 Task: Set the Active button "Active" Under New Vendor in New Bill.
Action: Mouse moved to (94, 11)
Screenshot: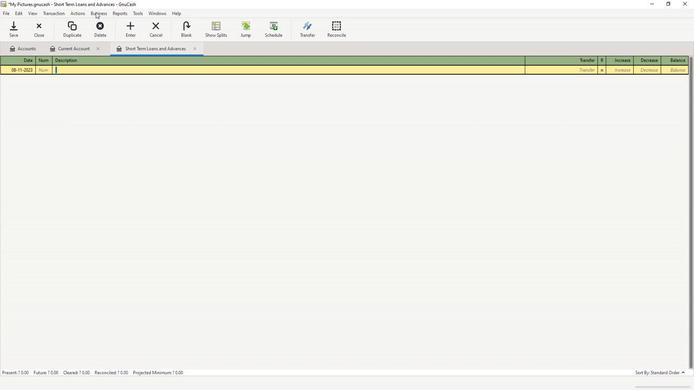 
Action: Mouse pressed left at (94, 11)
Screenshot: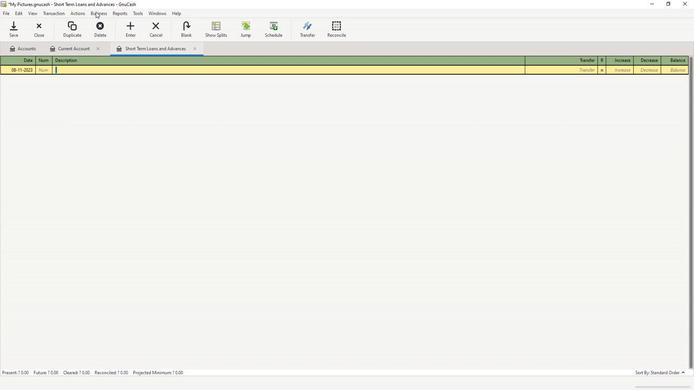 
Action: Mouse moved to (102, 32)
Screenshot: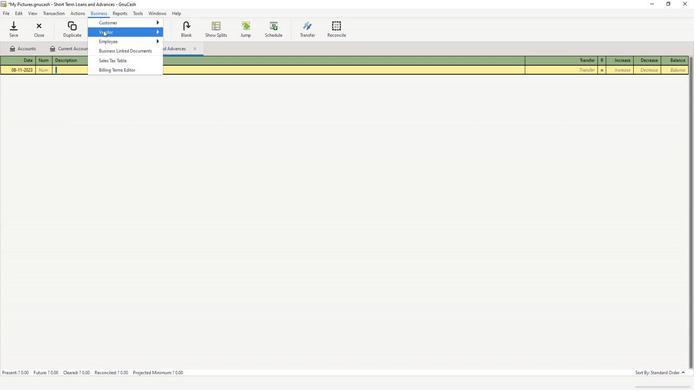 
Action: Mouse pressed left at (102, 32)
Screenshot: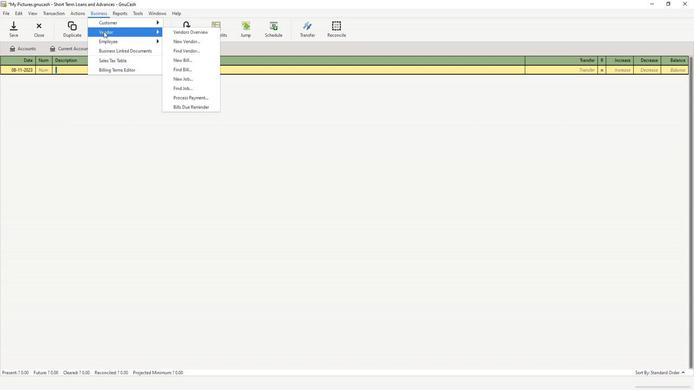 
Action: Mouse moved to (182, 58)
Screenshot: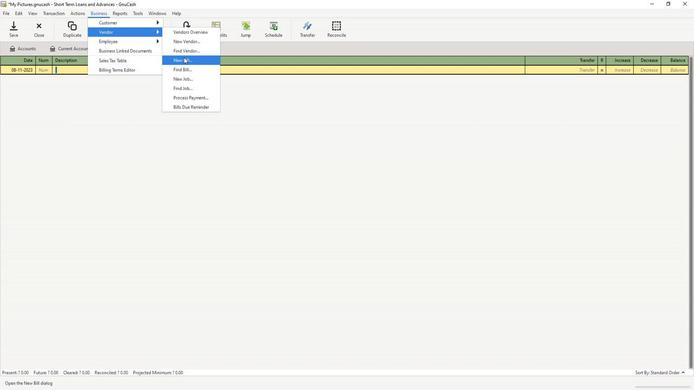 
Action: Mouse pressed left at (182, 58)
Screenshot: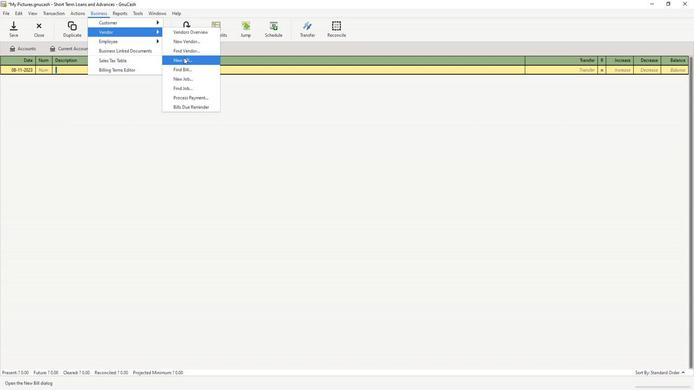 
Action: Mouse moved to (397, 185)
Screenshot: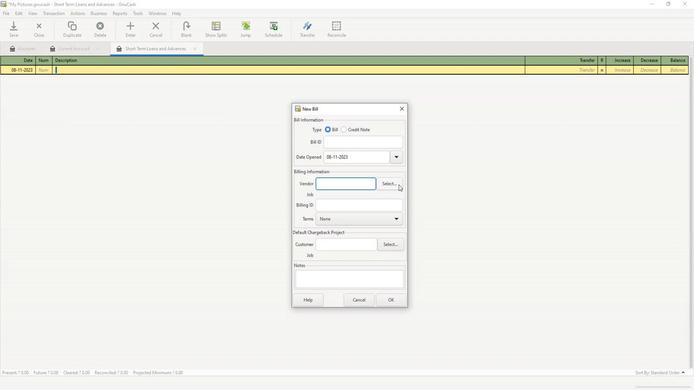 
Action: Mouse pressed left at (397, 185)
Screenshot: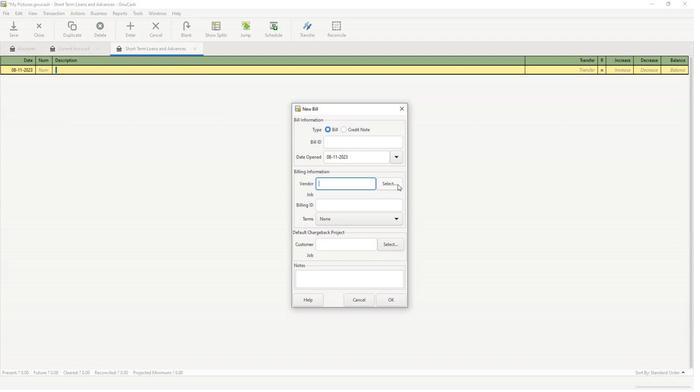 
Action: Mouse moved to (371, 256)
Screenshot: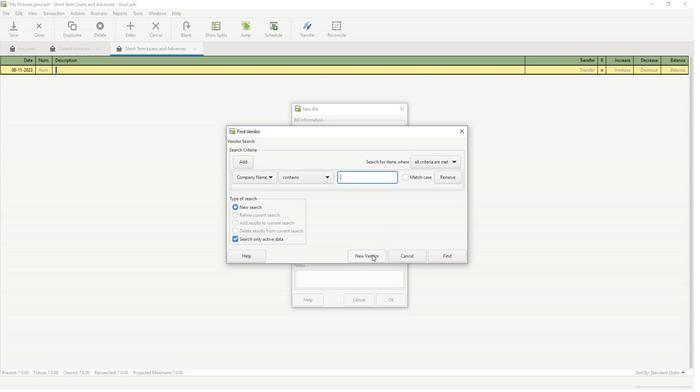 
Action: Mouse pressed left at (371, 256)
Screenshot: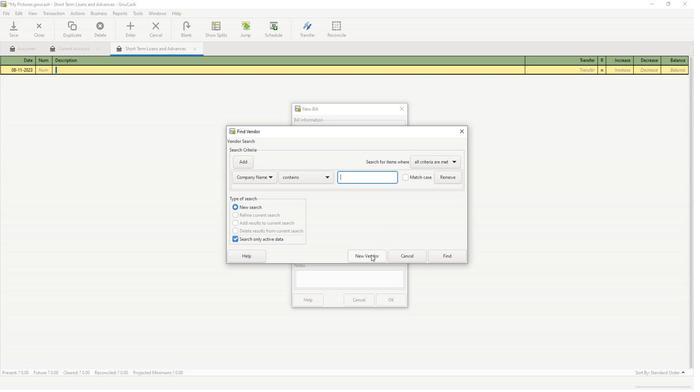 
Action: Mouse moved to (339, 160)
Screenshot: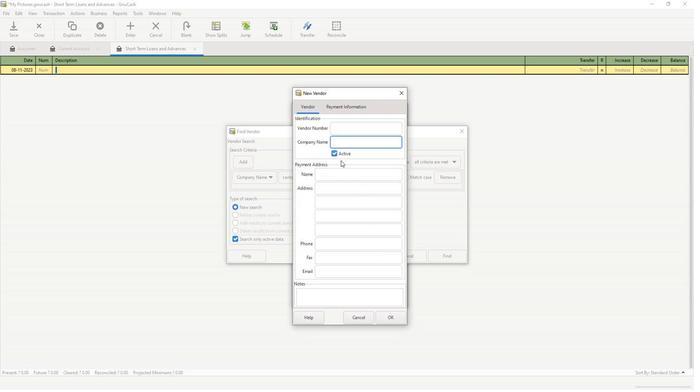 
Action: Mouse pressed left at (339, 160)
Screenshot: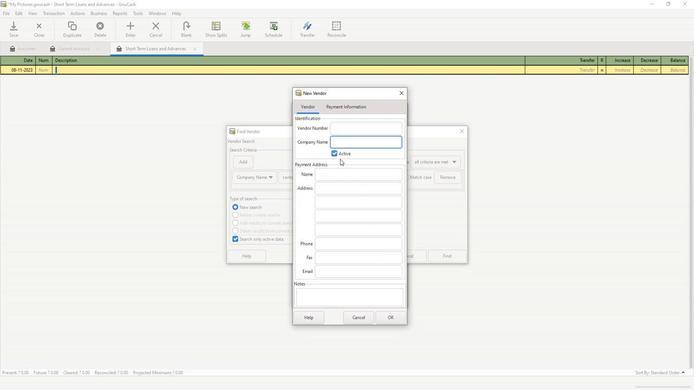 
Action: Mouse moved to (337, 157)
Screenshot: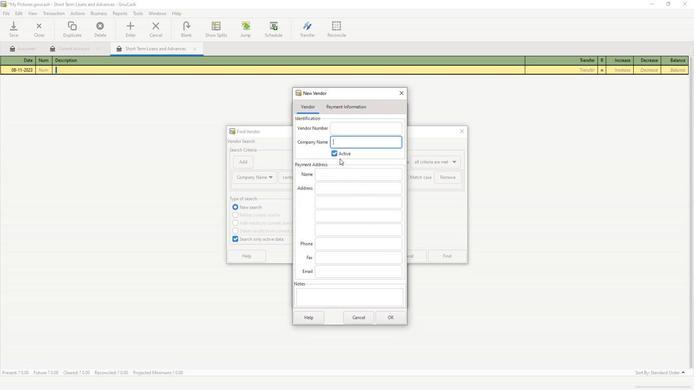 
Action: Mouse pressed left at (337, 157)
Screenshot: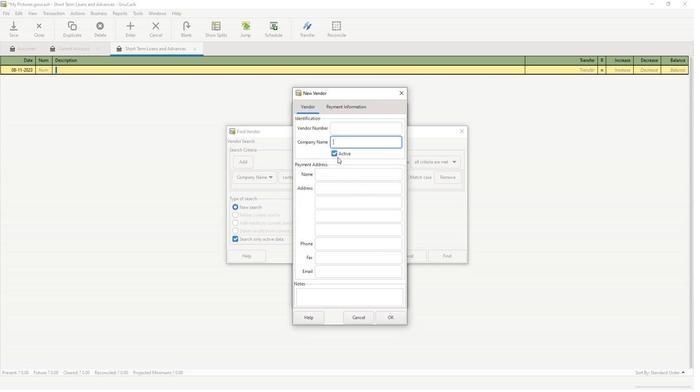 
Action: Mouse pressed left at (337, 157)
Screenshot: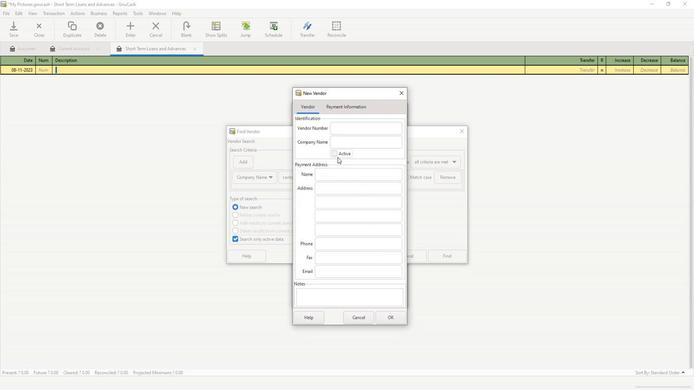 
Action: Mouse moved to (394, 321)
Screenshot: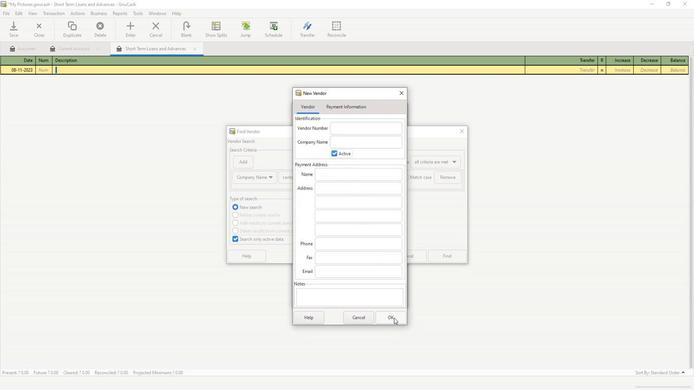 
